 Task: In the Contact  Avery.Robinson@revlon.com, Log Call and save with description: 'Potential customer interested in our product.'; Select call outcome: 'Busy '; Select call Direction: Inbound; Add date: '15 September, 2023' and time 10:00:AM. Logged in from softage.1@softage.net
Action: Mouse moved to (86, 51)
Screenshot: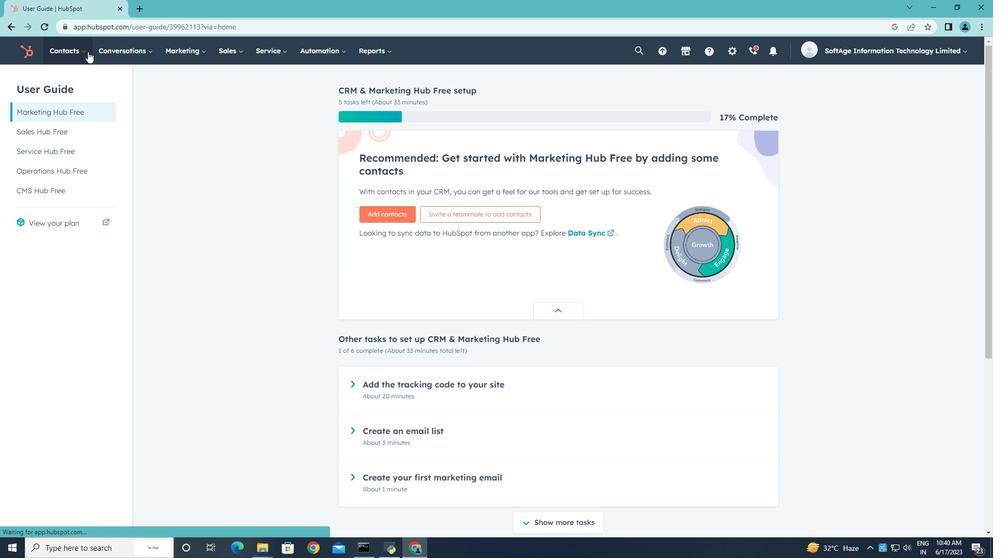 
Action: Mouse pressed left at (86, 51)
Screenshot: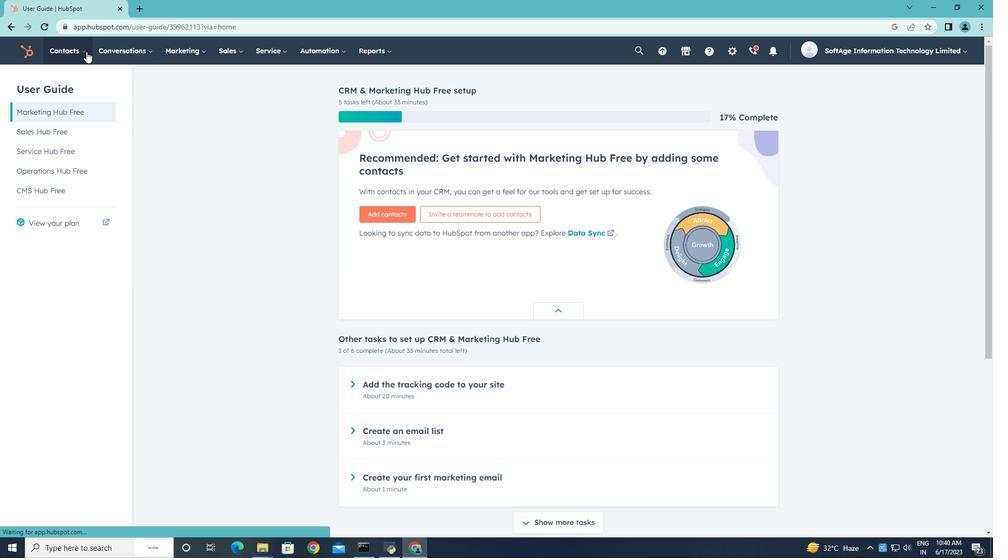 
Action: Mouse moved to (79, 83)
Screenshot: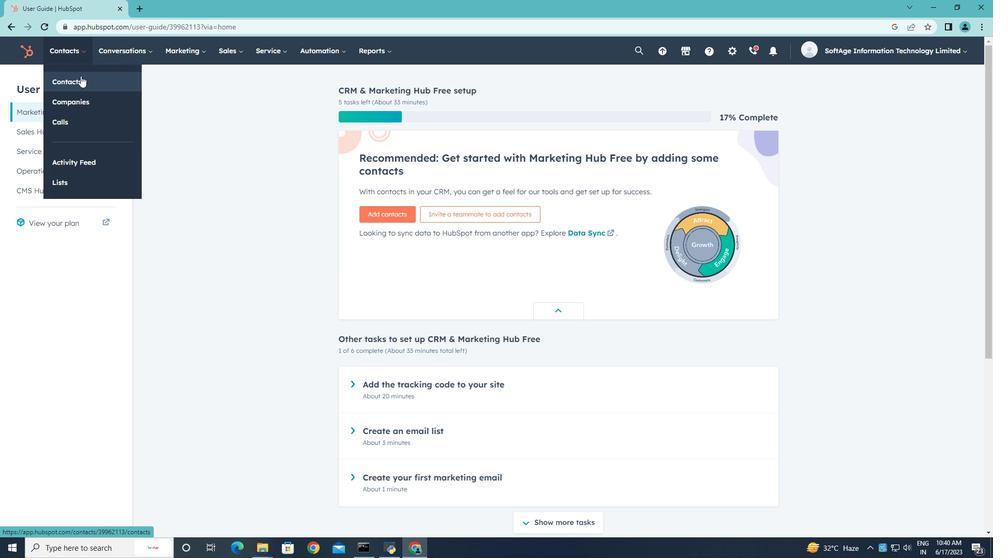 
Action: Mouse pressed left at (79, 83)
Screenshot: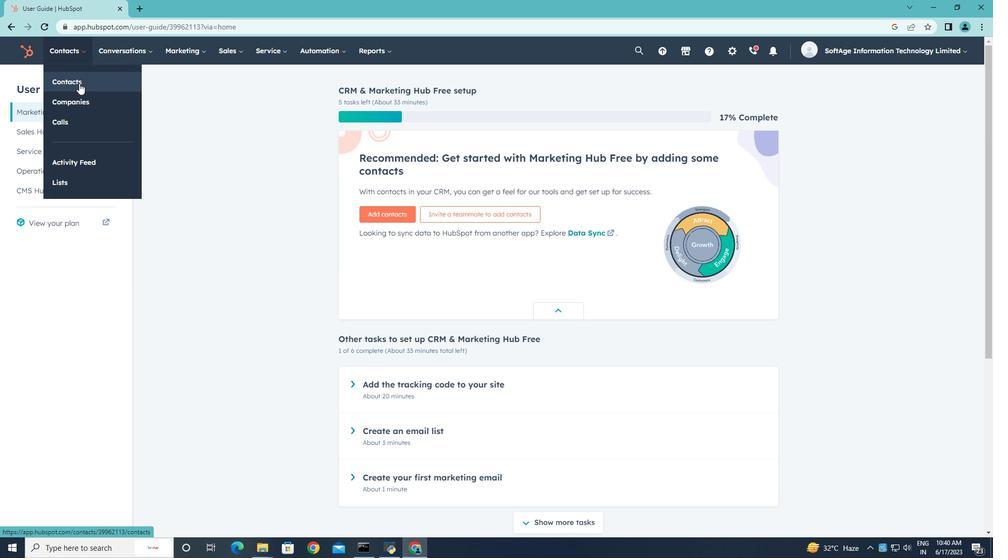 
Action: Mouse moved to (71, 170)
Screenshot: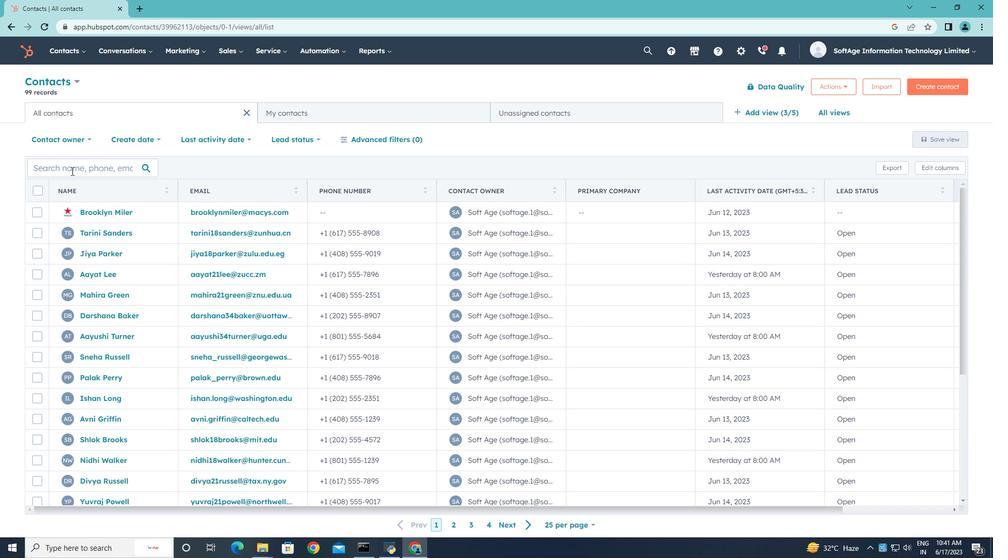
Action: Mouse pressed left at (71, 170)
Screenshot: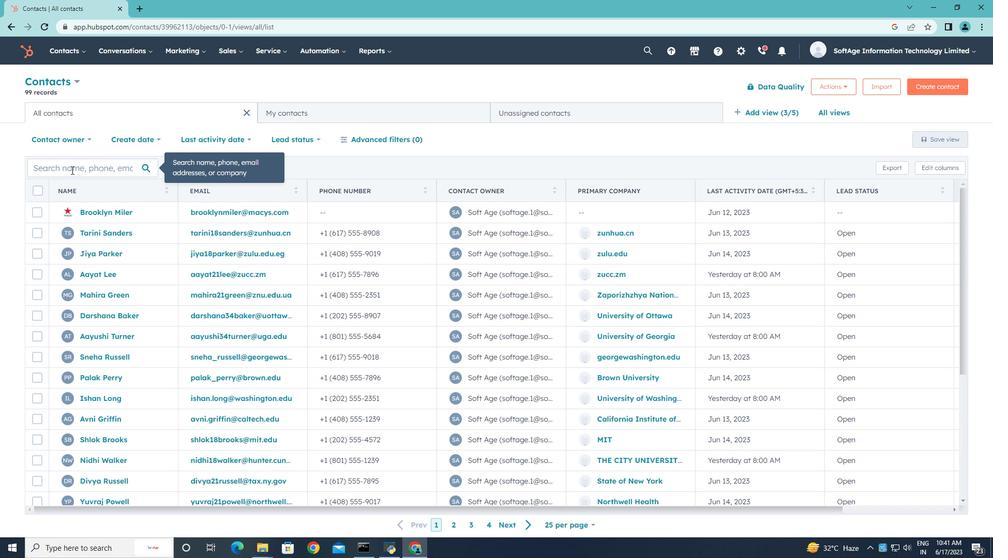 
Action: Key pressed <Key.shift>Avery.<Key.shift>Robis<Key.backspace>m<Key.backspace>nson<Key.shift>@revlon.com
Screenshot: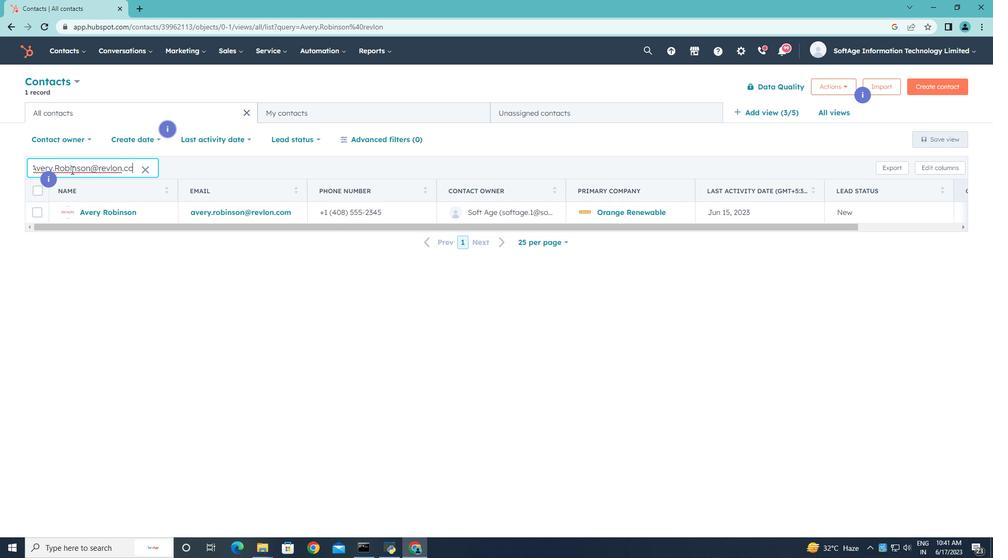 
Action: Mouse moved to (106, 214)
Screenshot: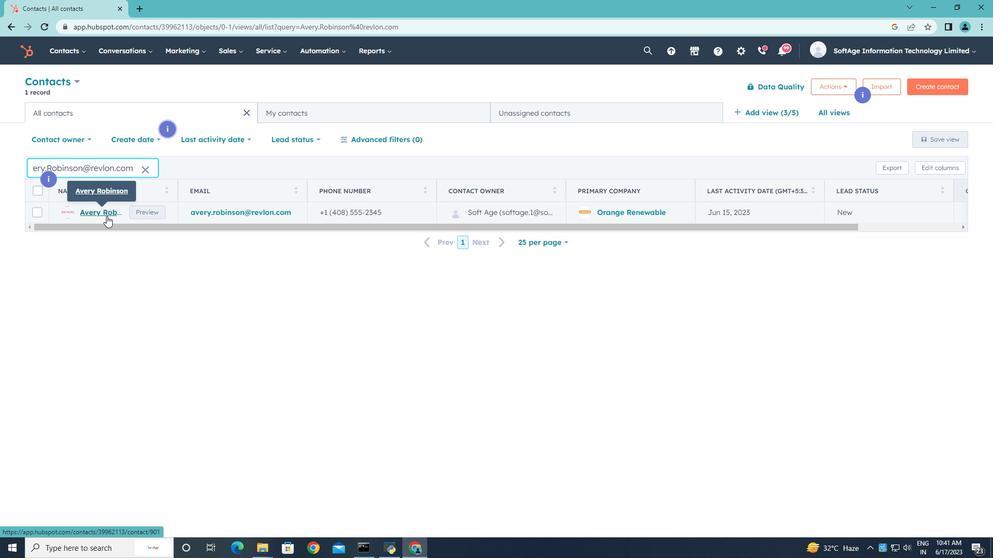 
Action: Mouse pressed left at (106, 214)
Screenshot: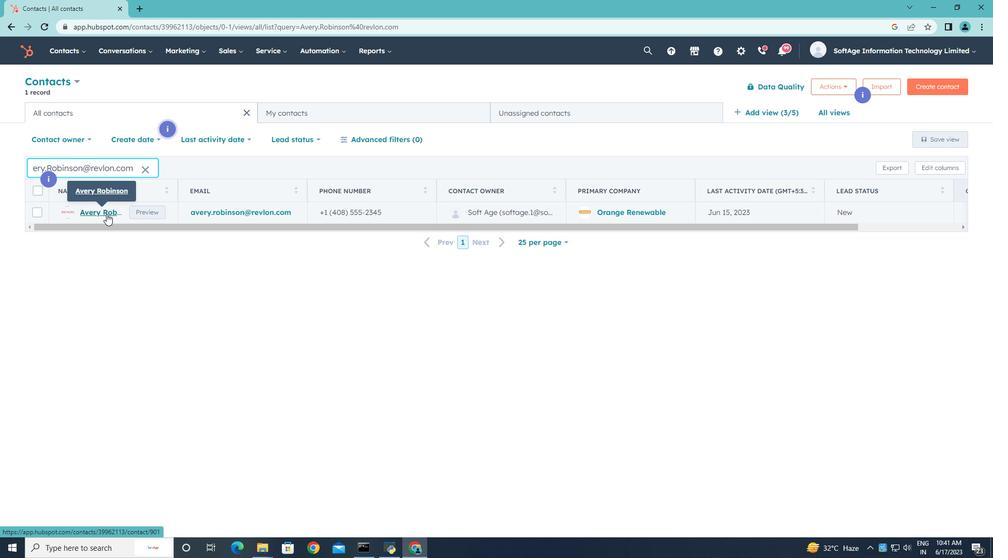 
Action: Mouse moved to (197, 213)
Screenshot: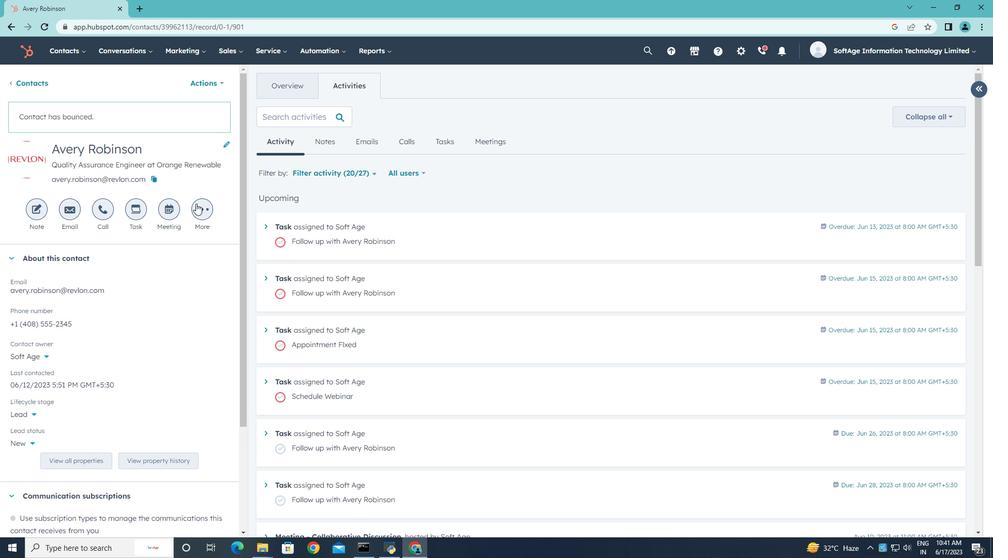 
Action: Mouse pressed left at (197, 213)
Screenshot: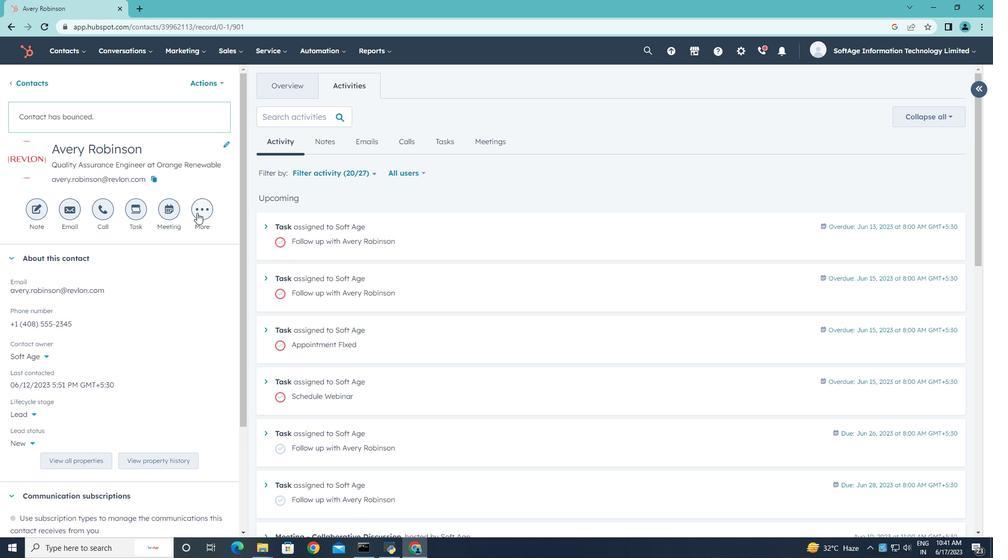 
Action: Mouse moved to (192, 295)
Screenshot: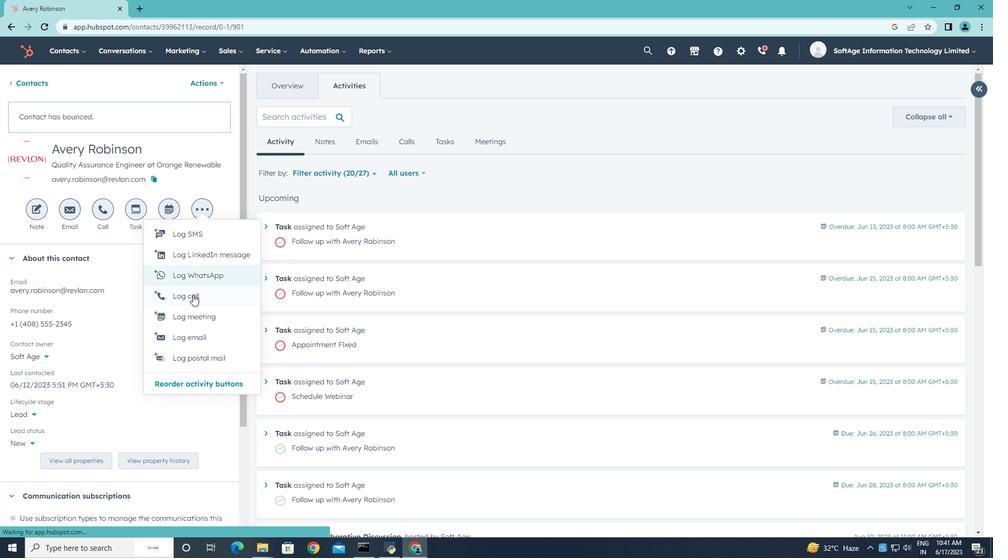 
Action: Mouse pressed left at (192, 295)
Screenshot: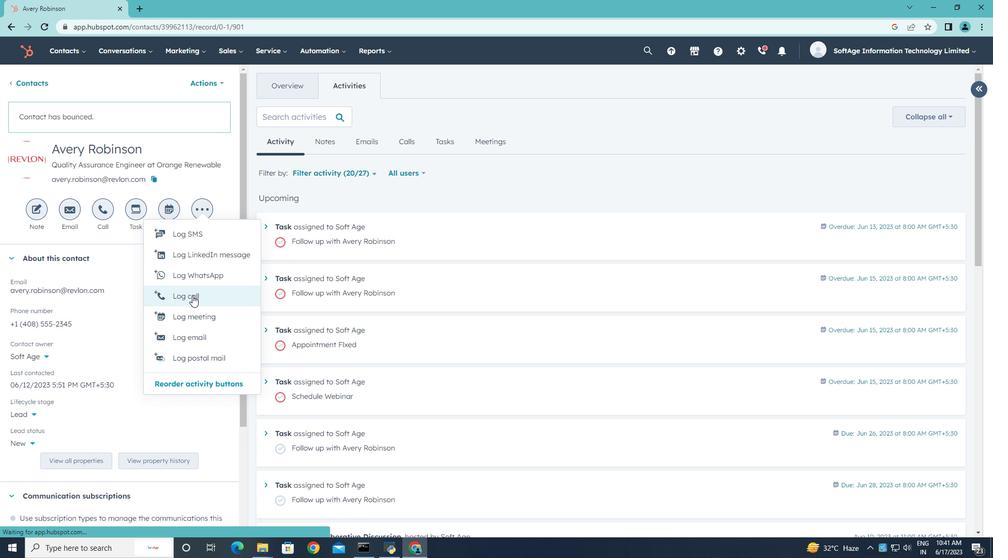 
Action: Key pressed <Key.shift><Key.shift><Key.shift>Potential<Key.space>customer<Key.space>interested<Key.space>in<Key.space>our<Key.space>product.
Screenshot: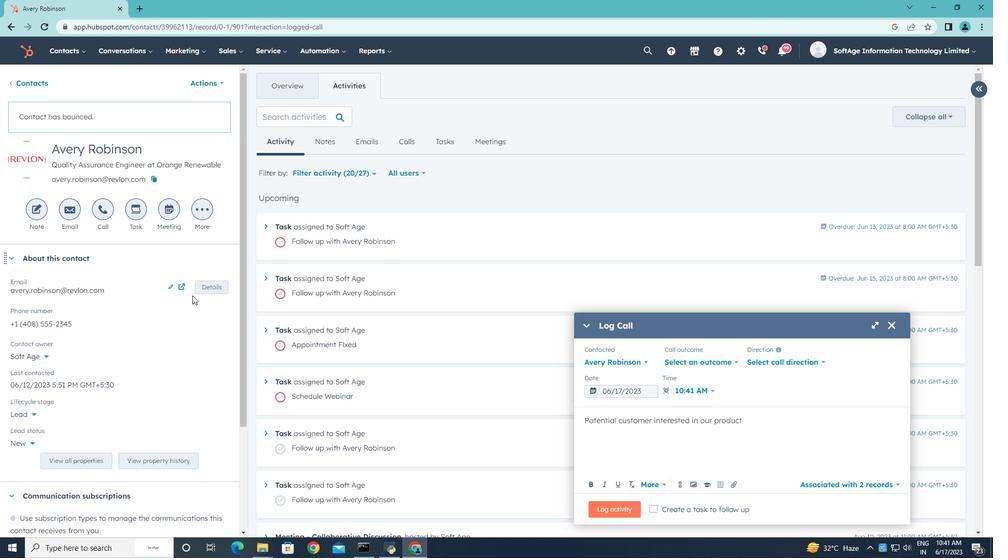 
Action: Mouse moved to (735, 363)
Screenshot: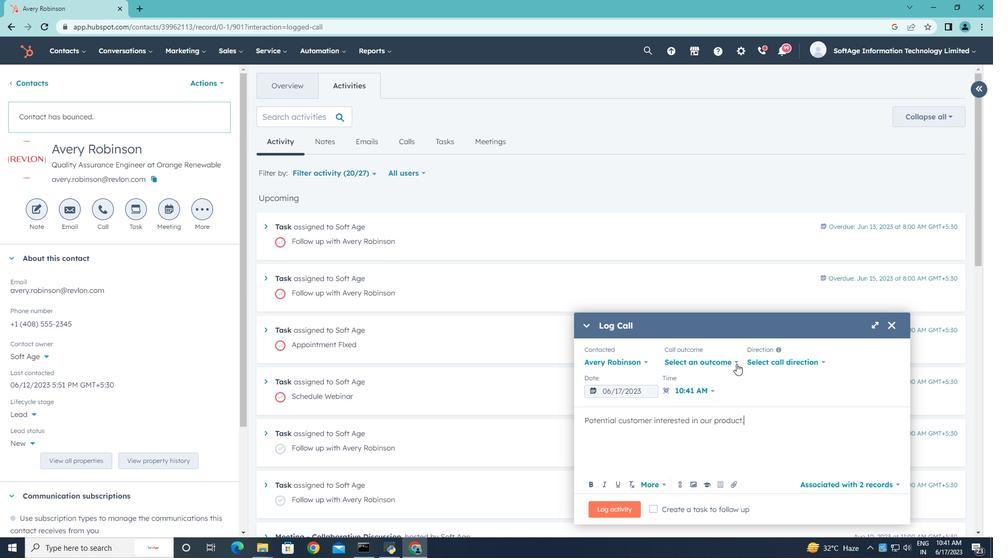 
Action: Mouse pressed left at (735, 363)
Screenshot: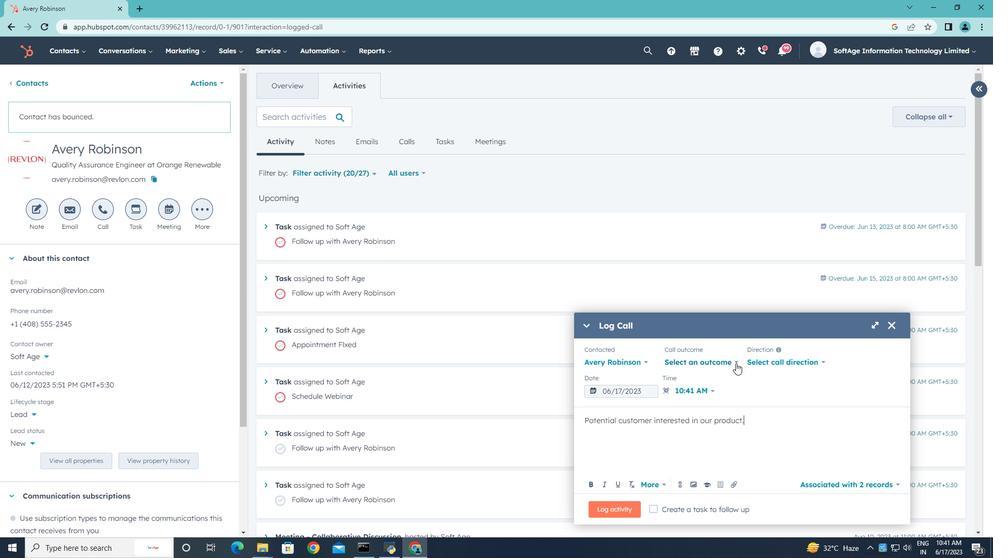 
Action: Mouse moved to (684, 388)
Screenshot: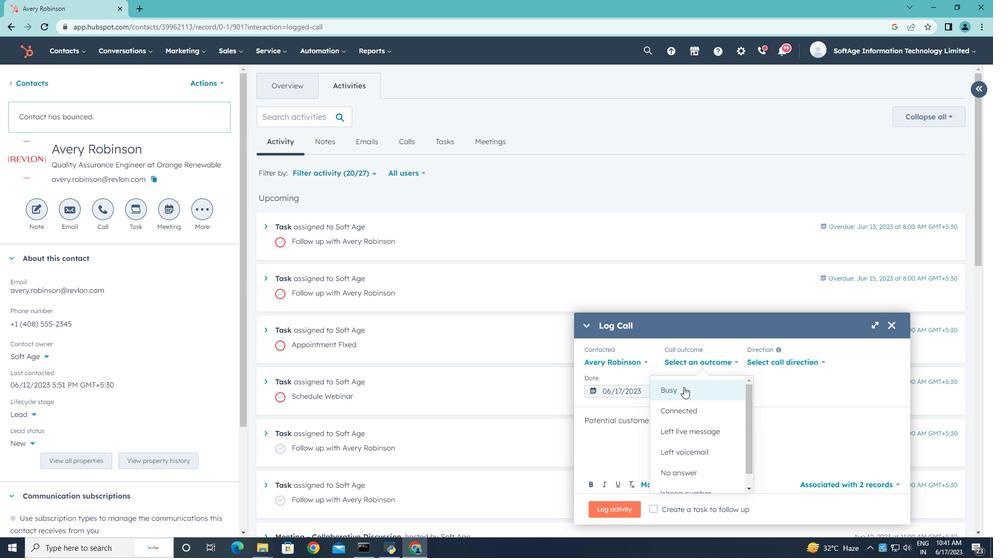 
Action: Mouse pressed left at (684, 388)
Screenshot: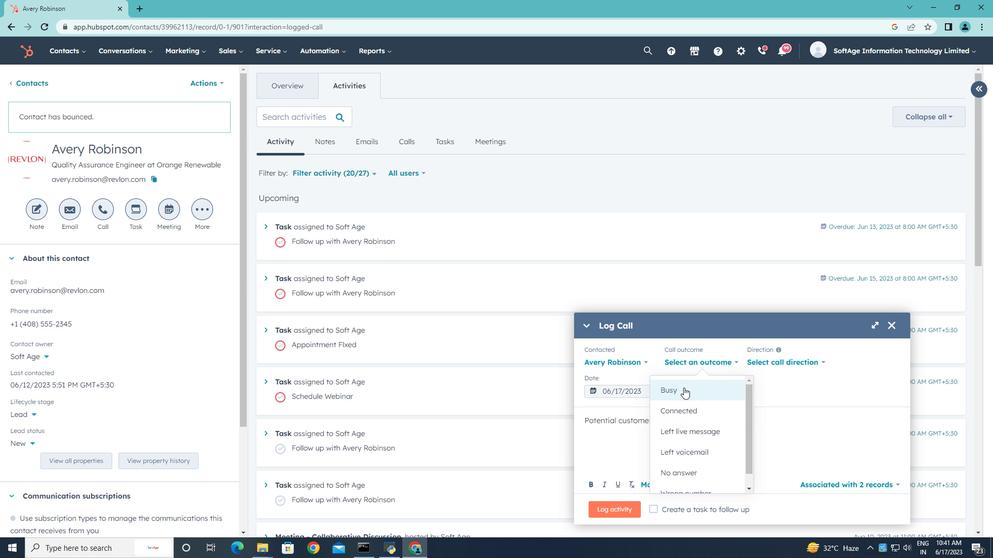 
Action: Mouse moved to (773, 363)
Screenshot: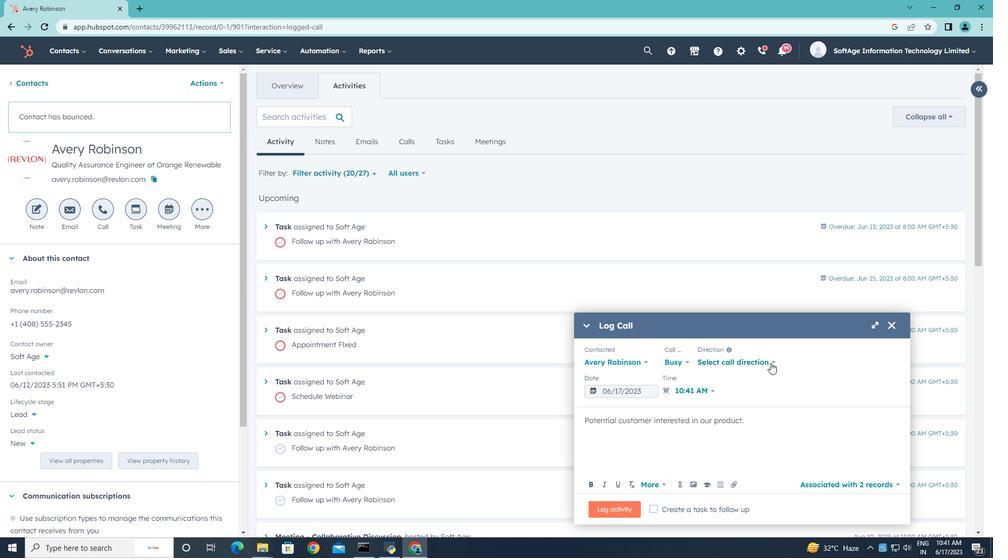 
Action: Mouse pressed left at (773, 363)
Screenshot: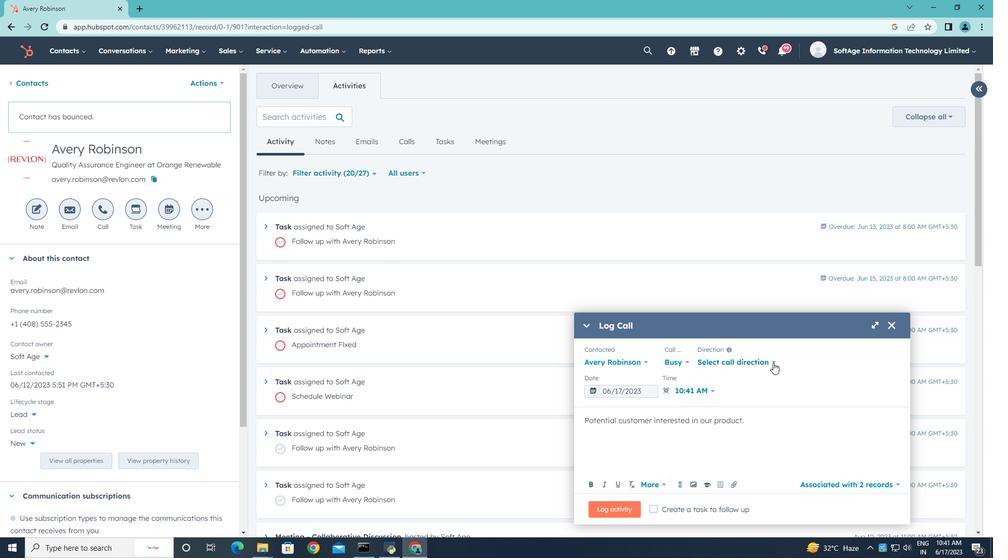 
Action: Mouse moved to (739, 393)
Screenshot: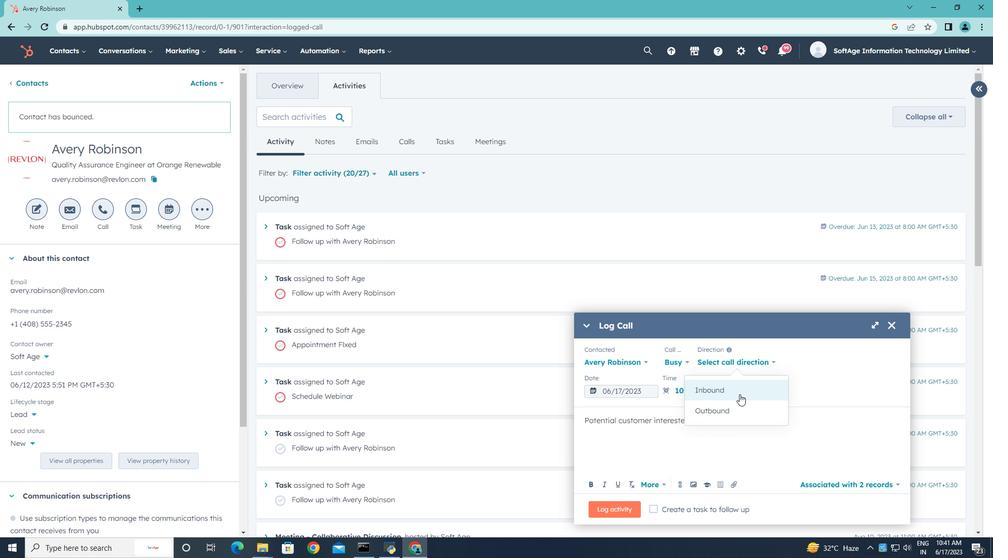 
Action: Mouse pressed left at (739, 393)
Screenshot: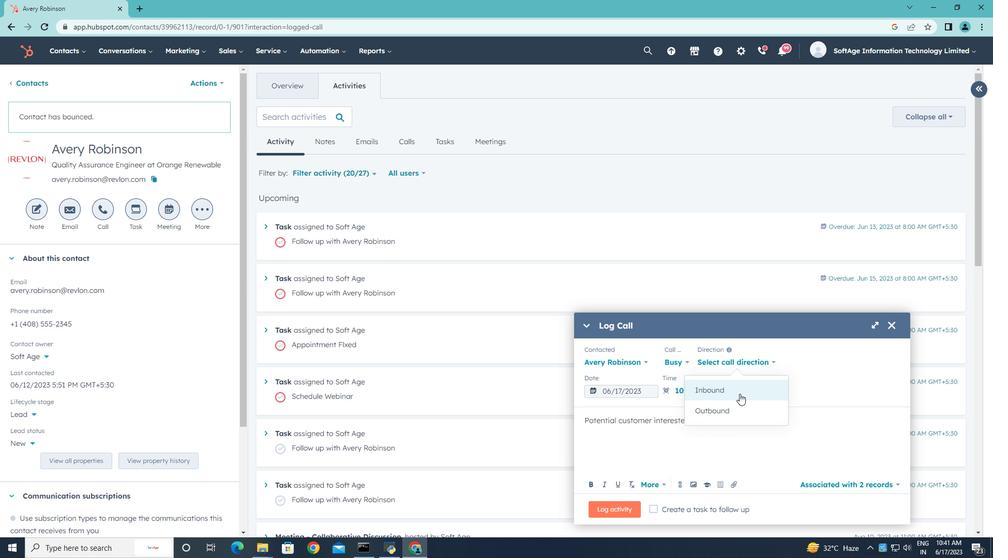 
Action: Mouse moved to (655, 393)
Screenshot: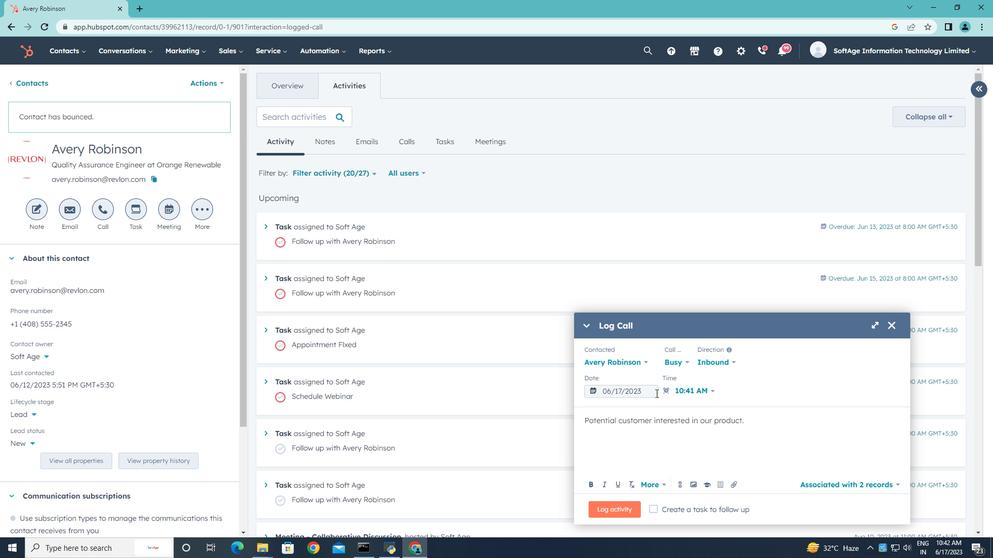 
Action: Mouse pressed left at (655, 393)
Screenshot: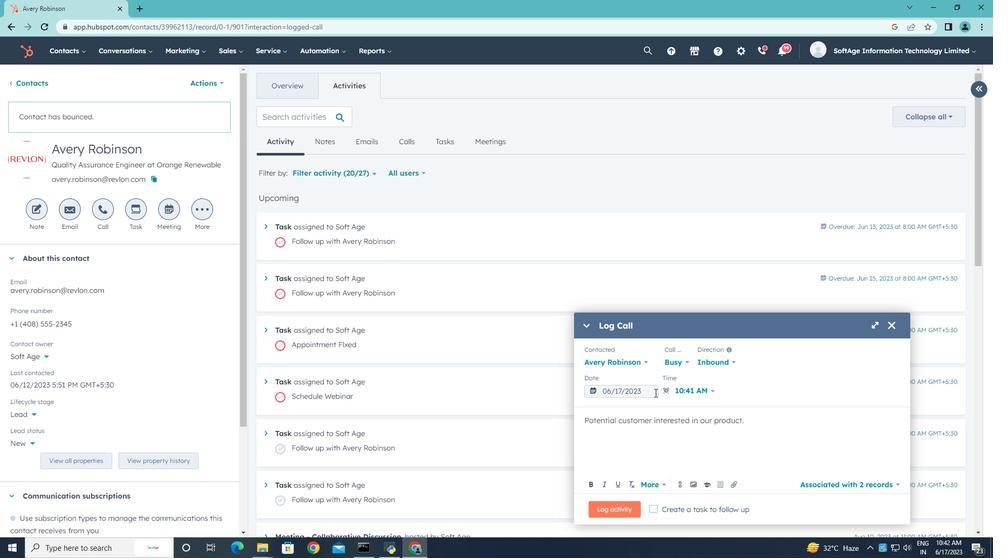 
Action: Mouse moved to (721, 227)
Screenshot: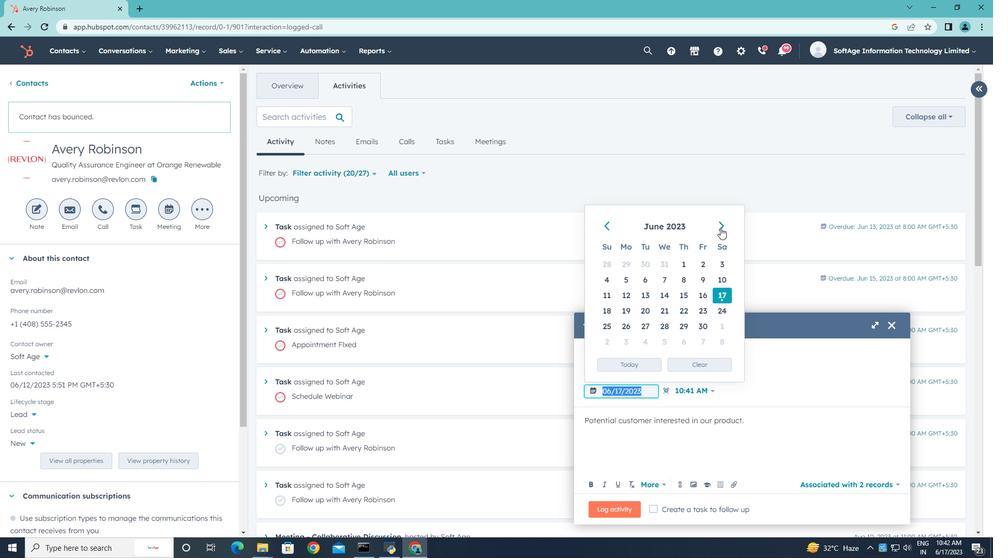 
Action: Mouse pressed left at (721, 227)
Screenshot: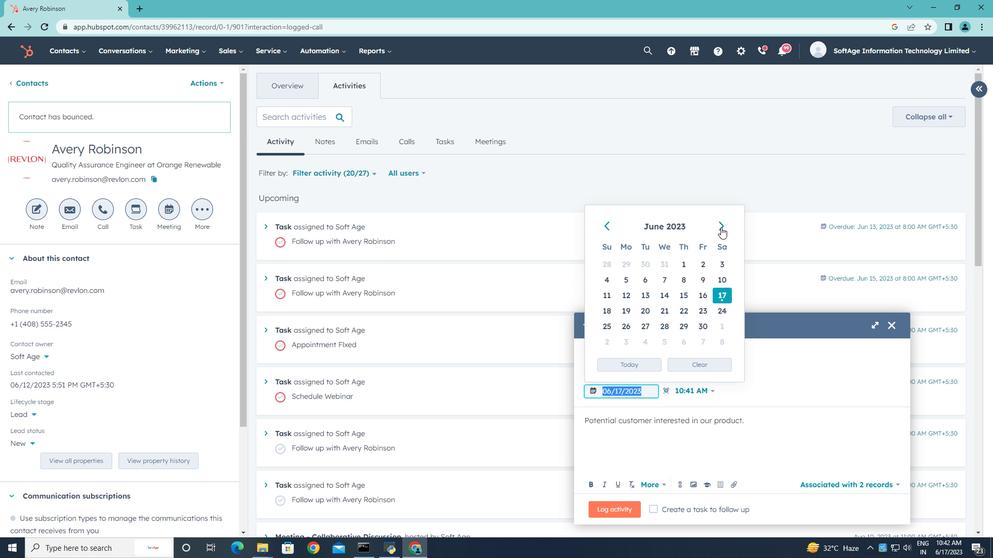 
Action: Mouse pressed left at (721, 227)
Screenshot: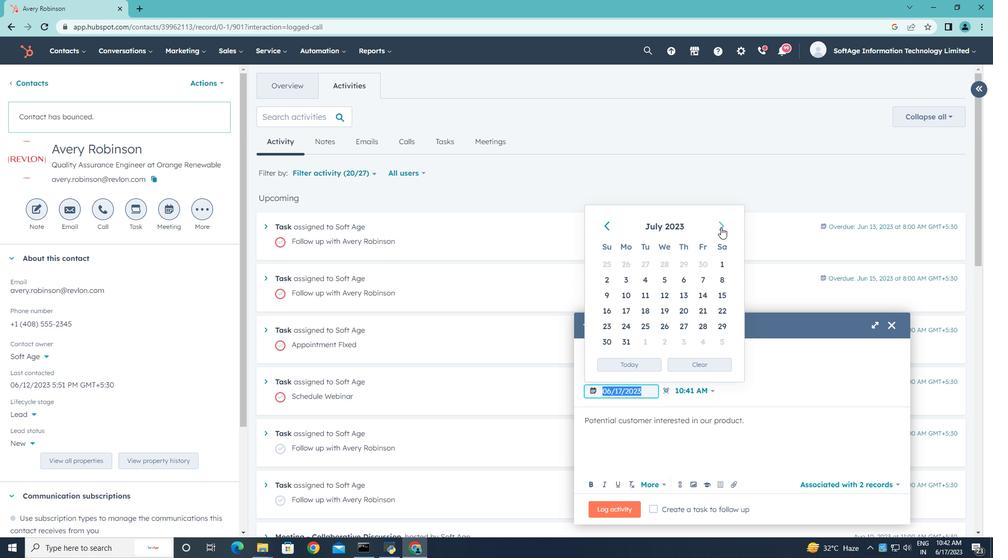
Action: Mouse pressed left at (721, 227)
Screenshot: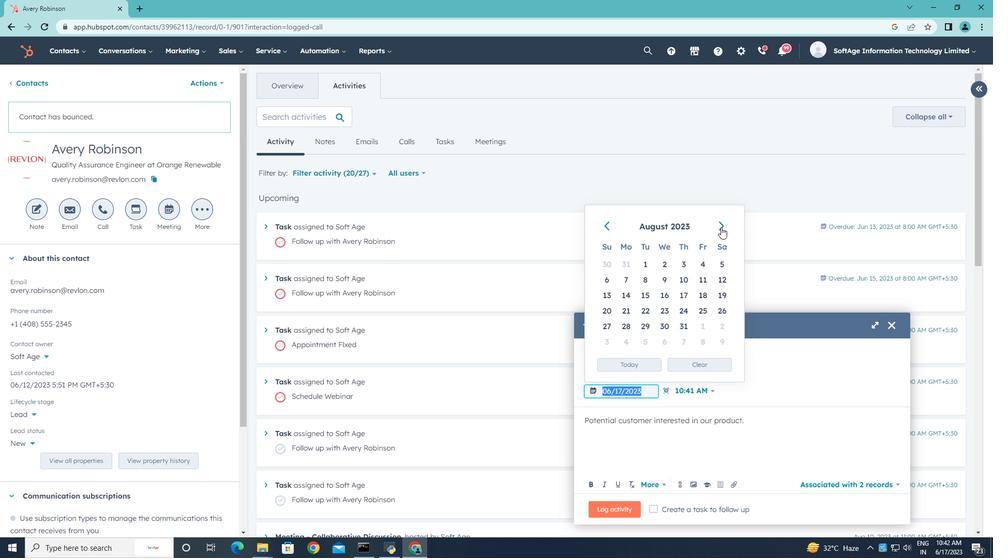 
Action: Mouse moved to (702, 292)
Screenshot: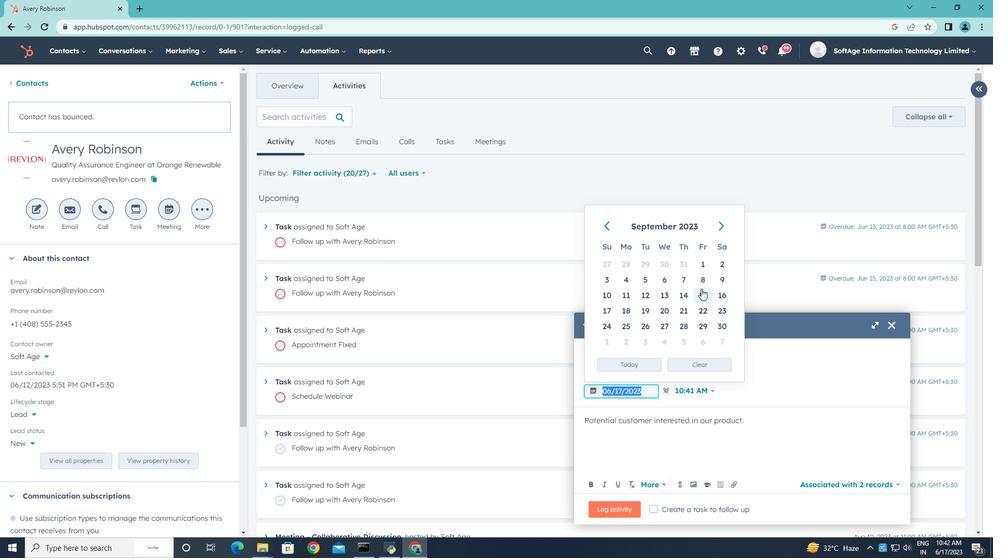 
Action: Mouse pressed left at (702, 292)
Screenshot: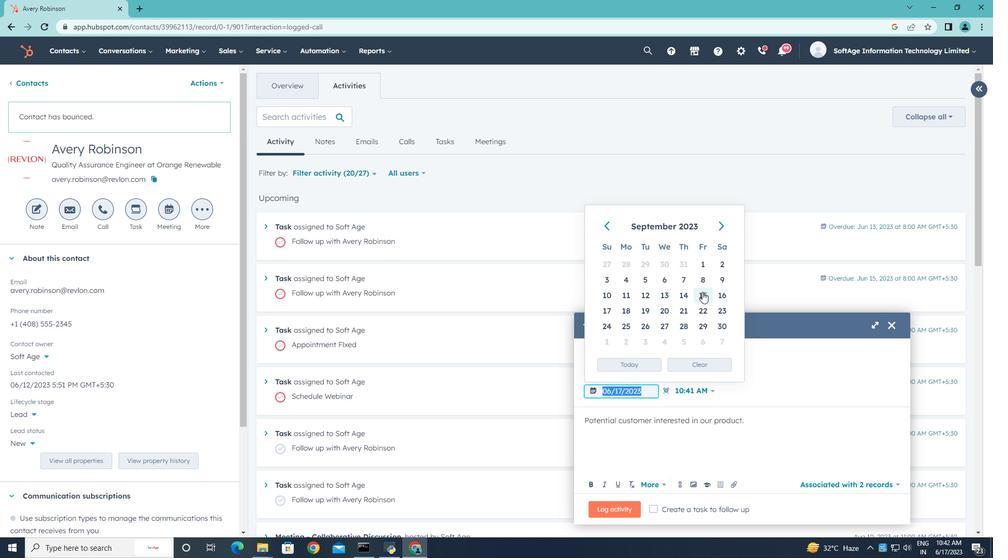
Action: Mouse moved to (710, 391)
Screenshot: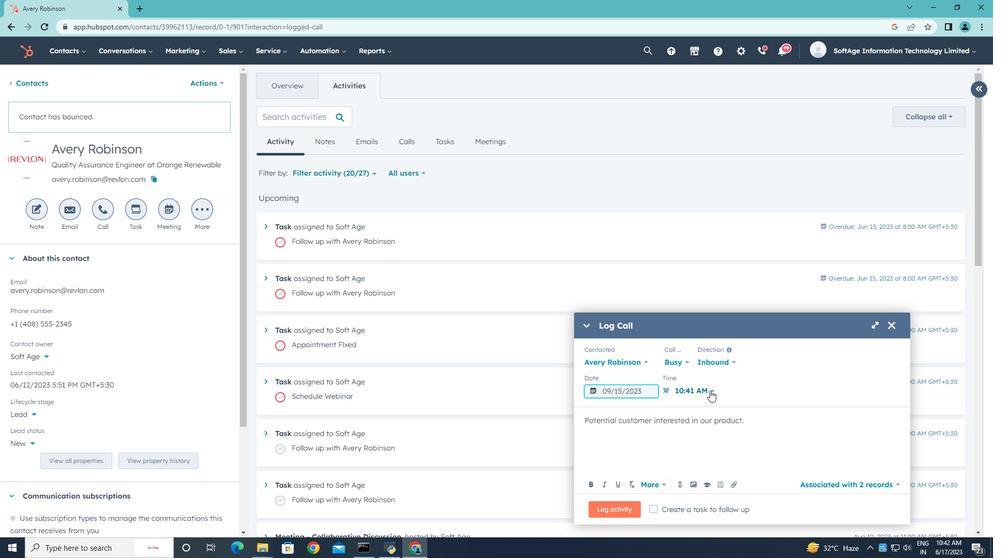 
Action: Mouse pressed left at (710, 391)
Screenshot: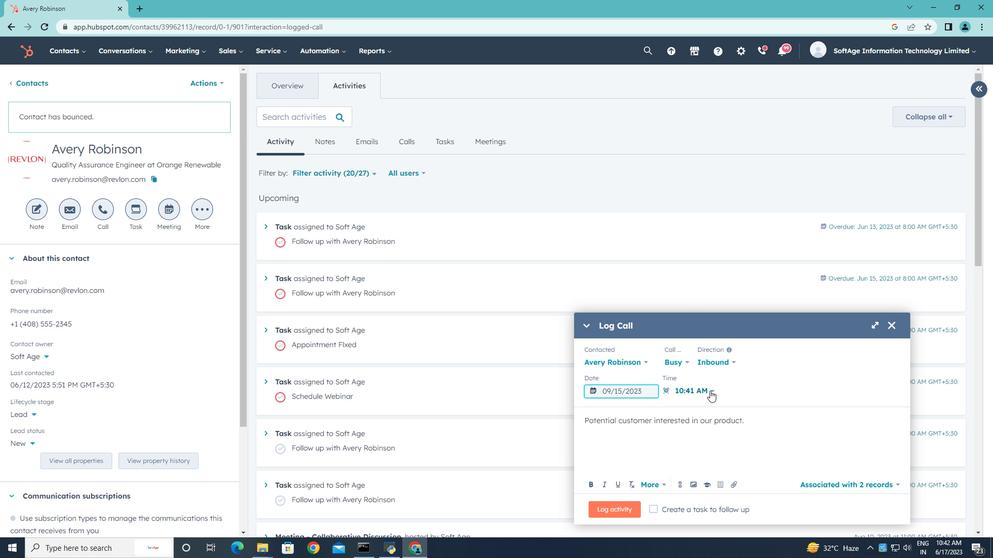 
Action: Mouse moved to (699, 307)
Screenshot: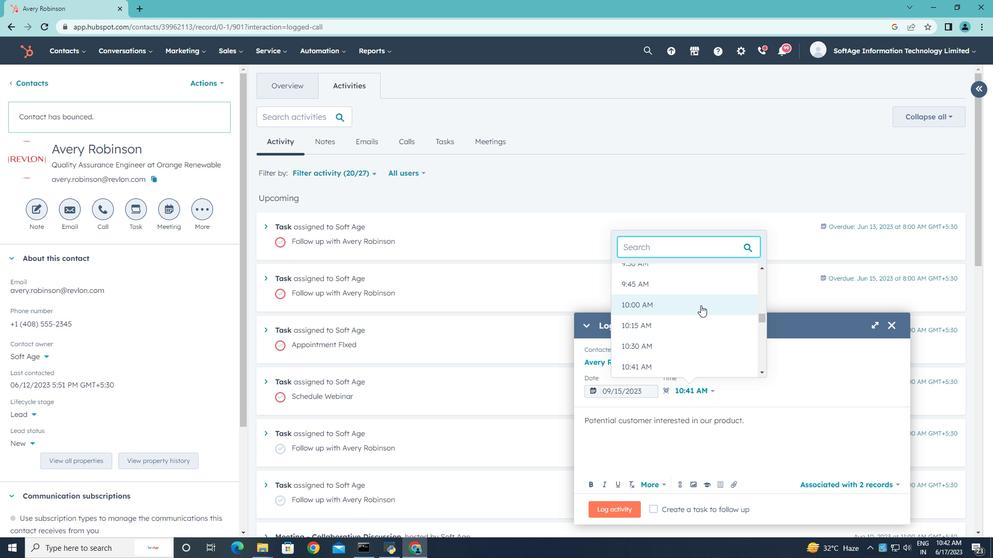 
Action: Mouse pressed left at (699, 307)
Screenshot: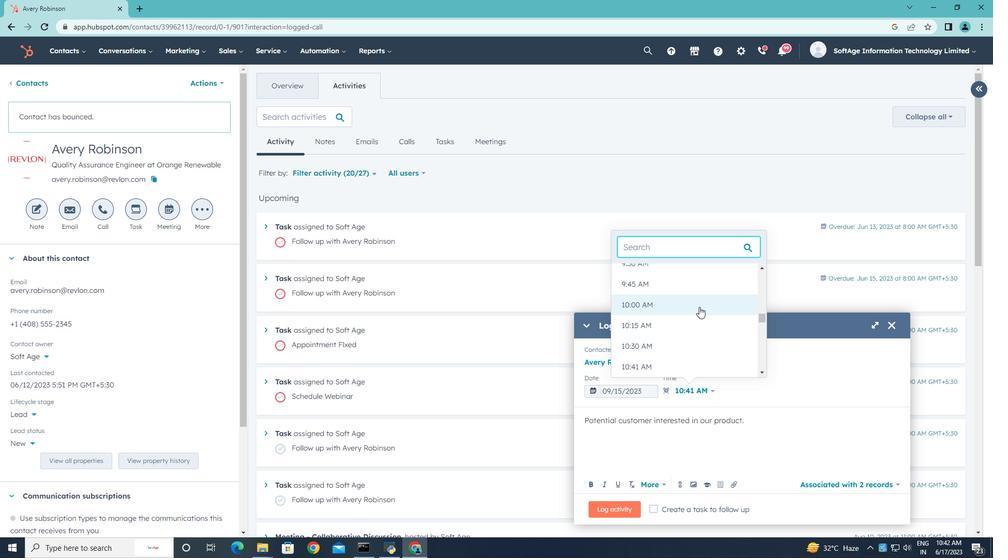 
Action: Mouse moved to (610, 506)
Screenshot: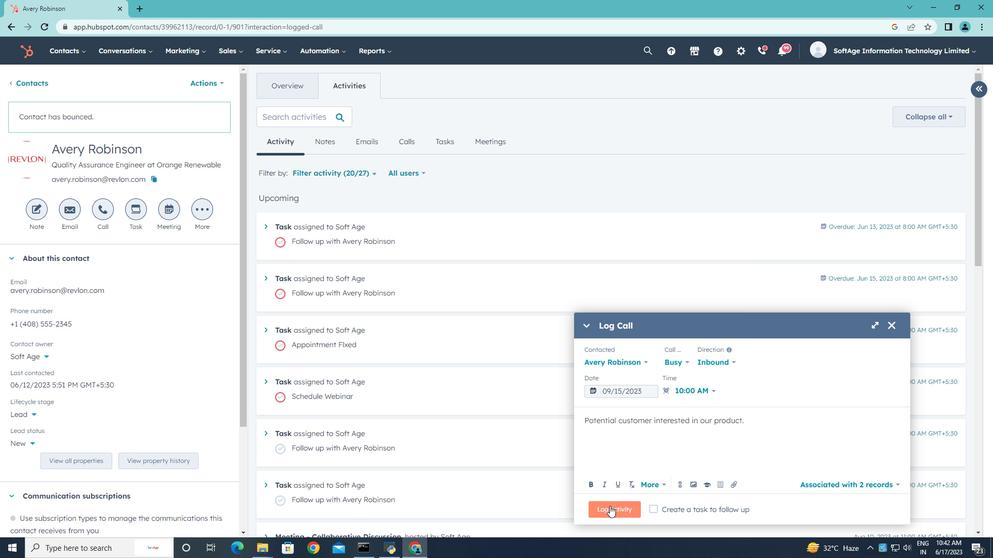 
Action: Mouse pressed left at (610, 506)
Screenshot: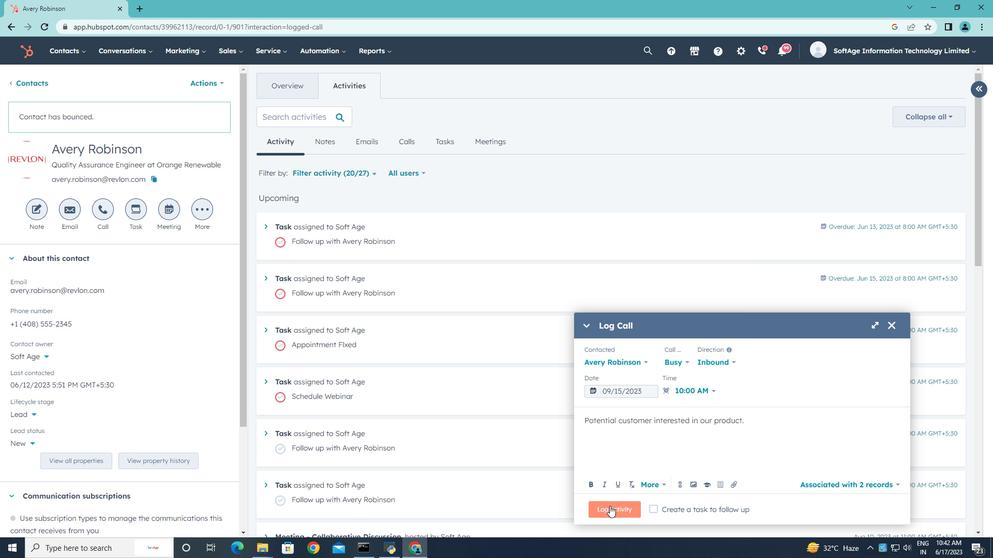 
